 Task: Edit Directed By SAAC in Adrenaline Trailer
Action: Mouse pressed left at (126, 59)
Screenshot: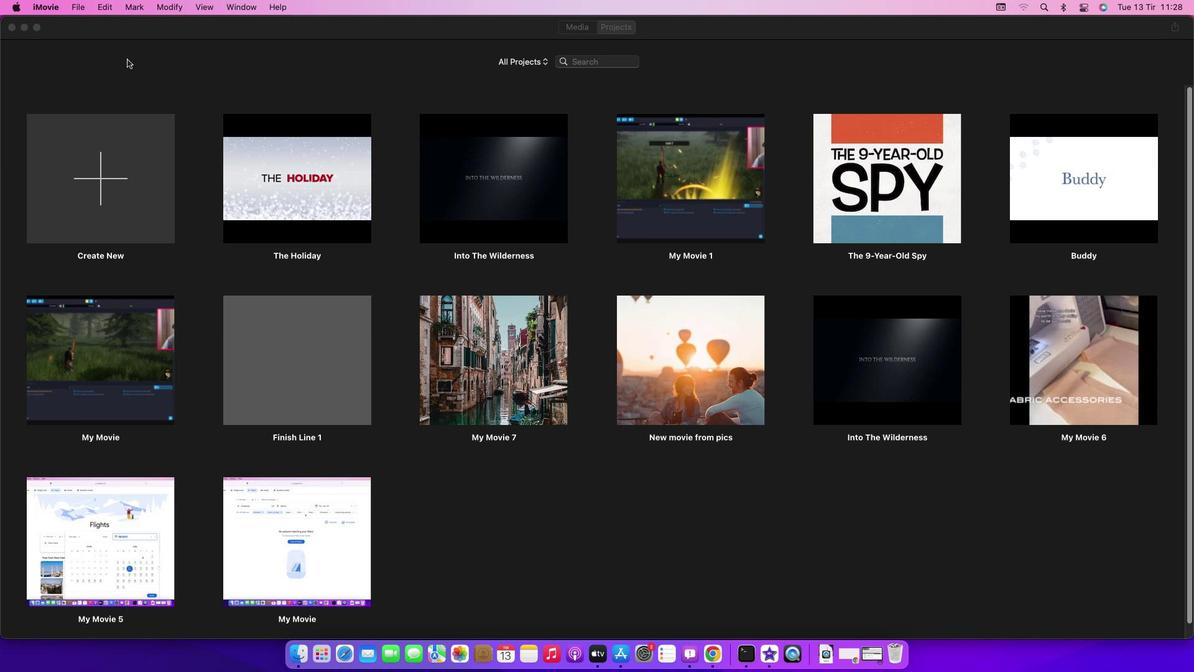 
Action: Mouse moved to (80, 7)
Screenshot: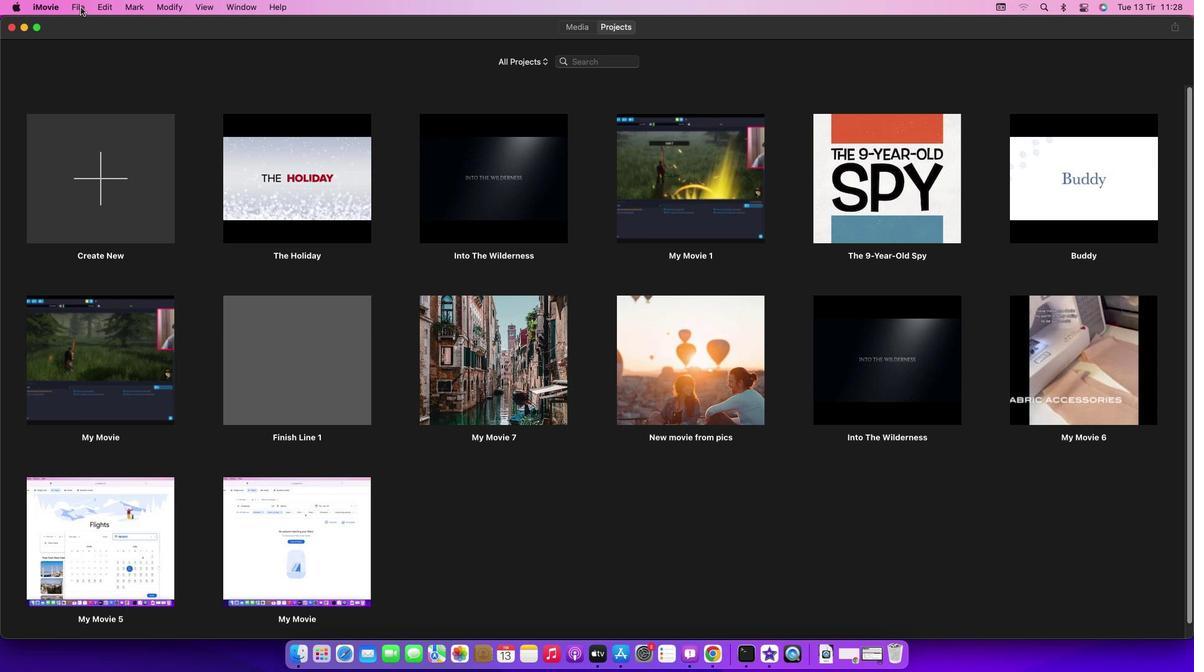 
Action: Mouse pressed left at (80, 7)
Screenshot: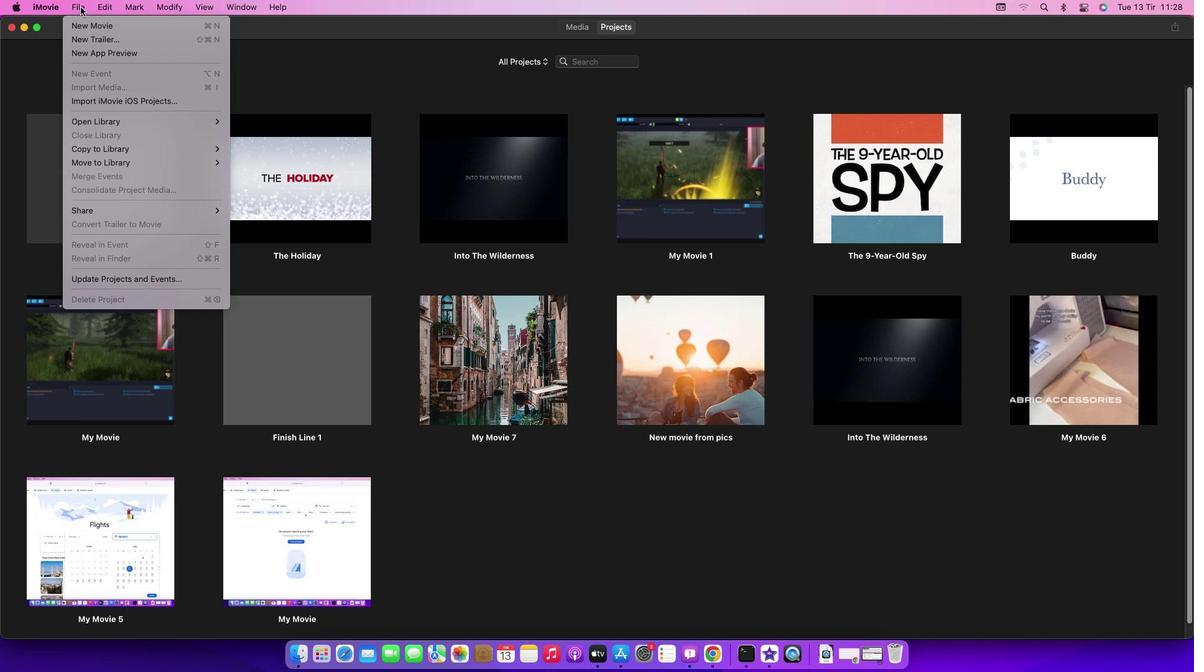 
Action: Mouse moved to (90, 36)
Screenshot: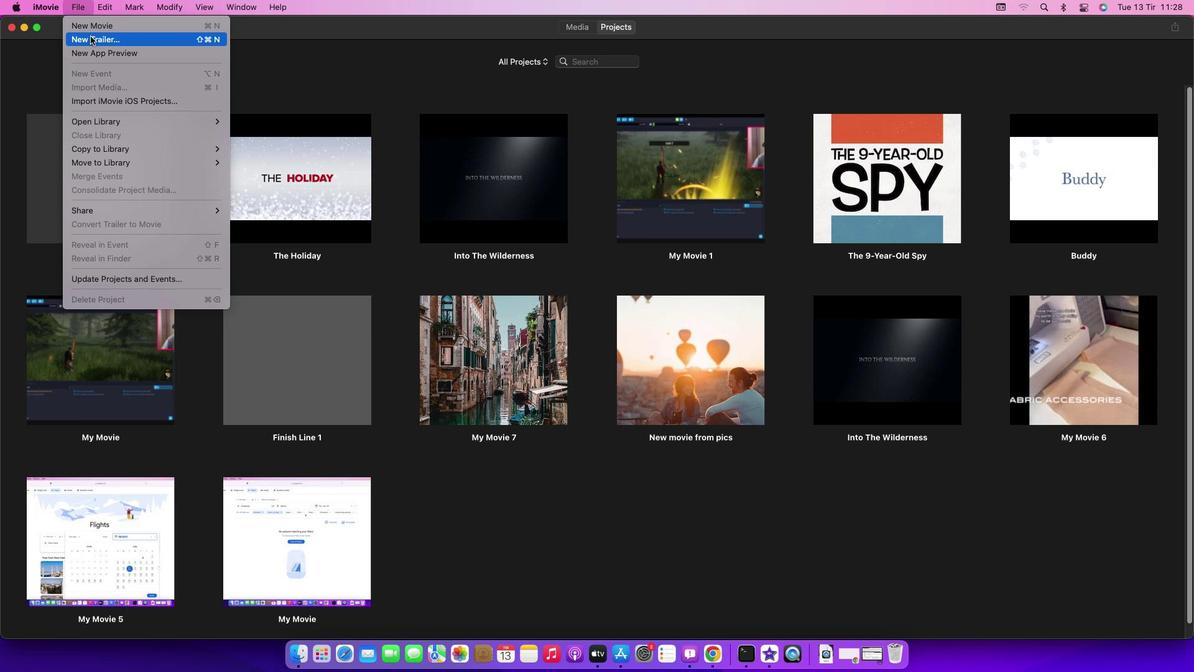 
Action: Mouse pressed left at (90, 36)
Screenshot: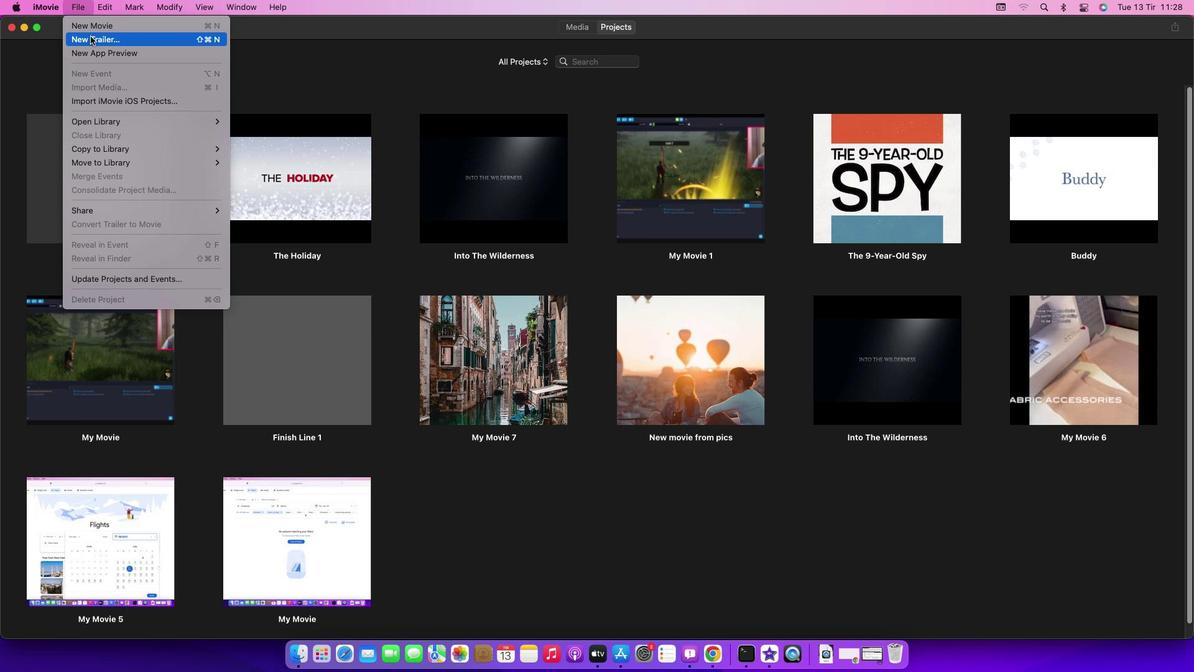 
Action: Mouse moved to (707, 351)
Screenshot: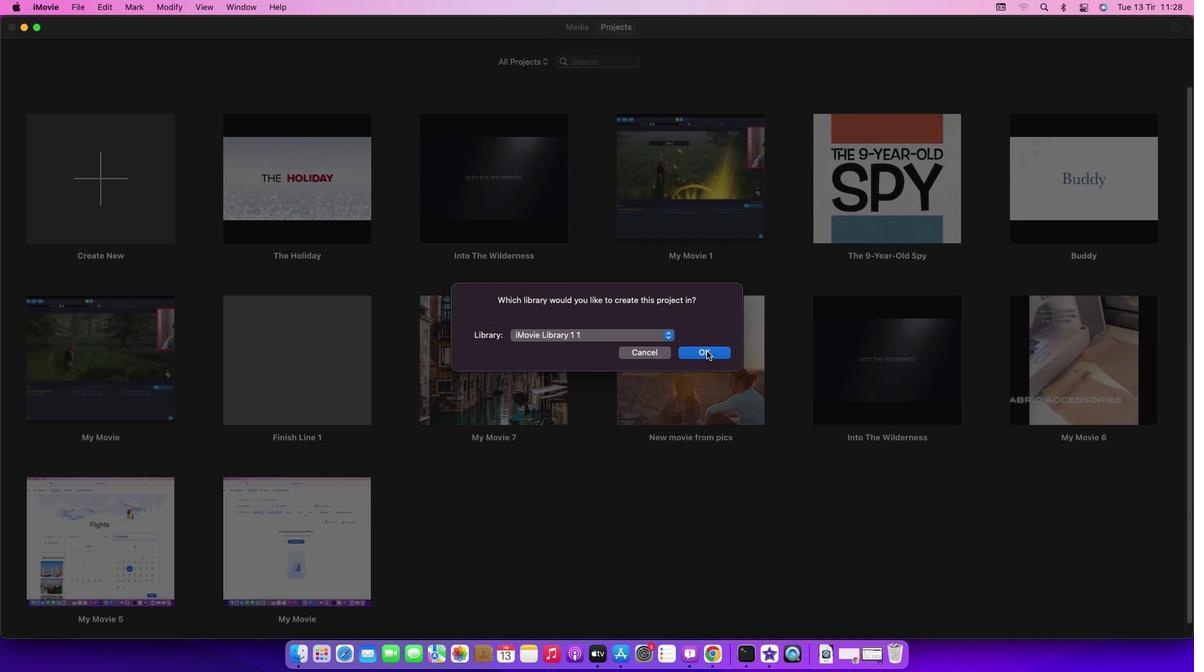 
Action: Mouse pressed left at (707, 351)
Screenshot: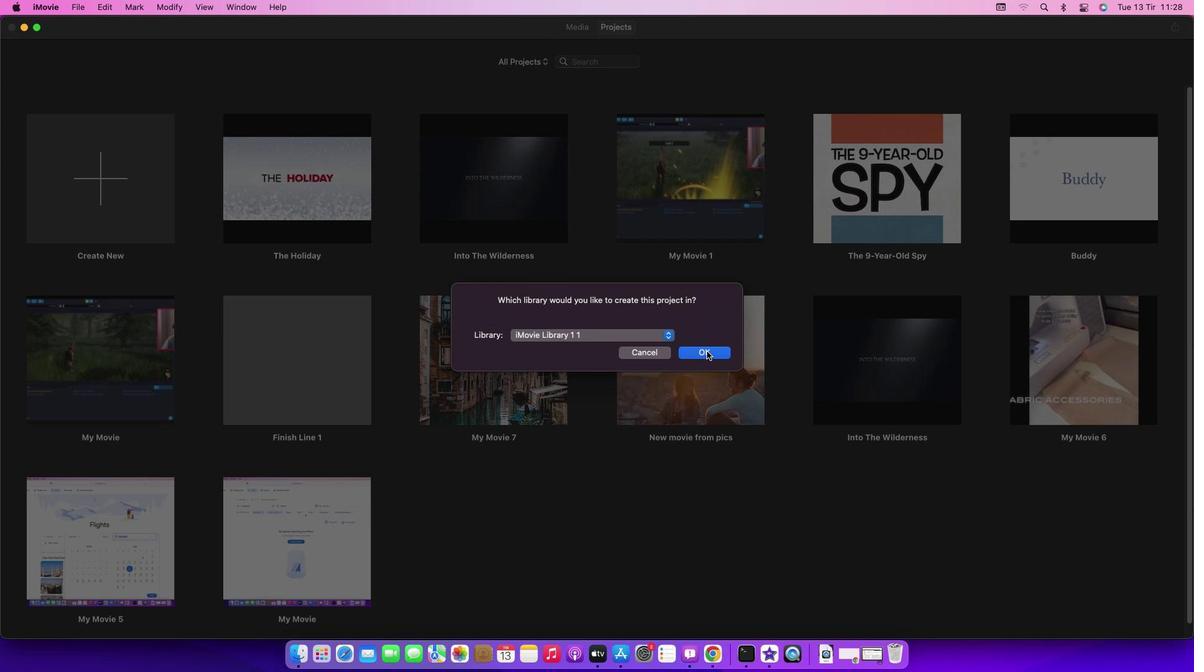 
Action: Mouse moved to (527, 246)
Screenshot: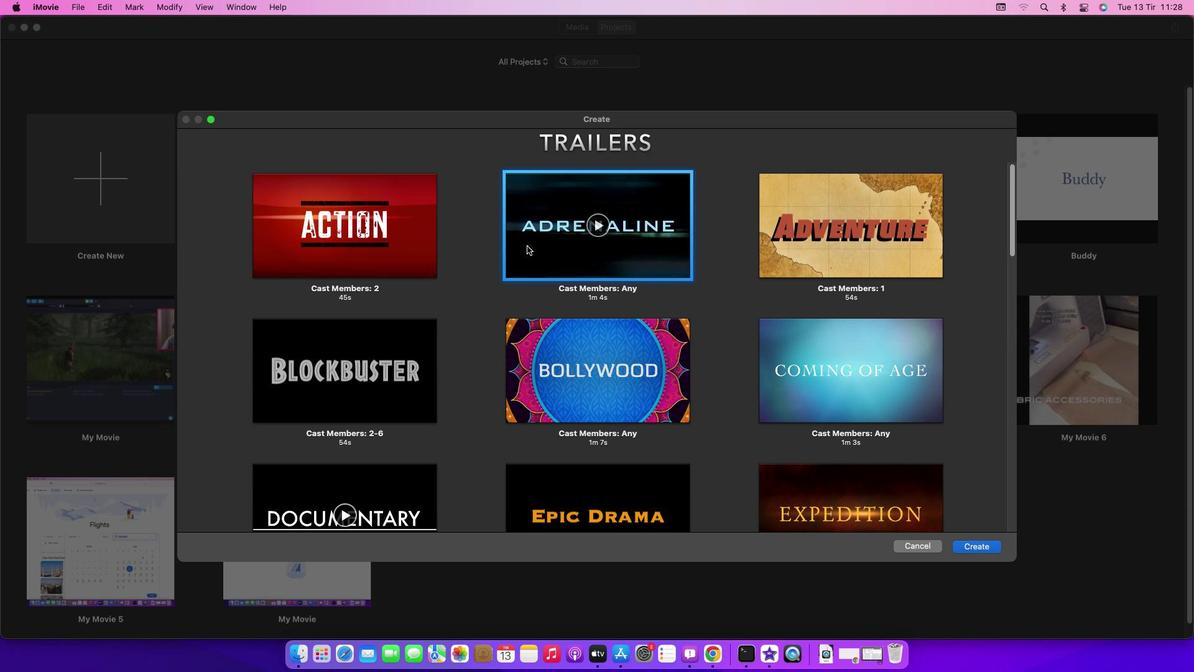 
Action: Mouse pressed left at (527, 246)
Screenshot: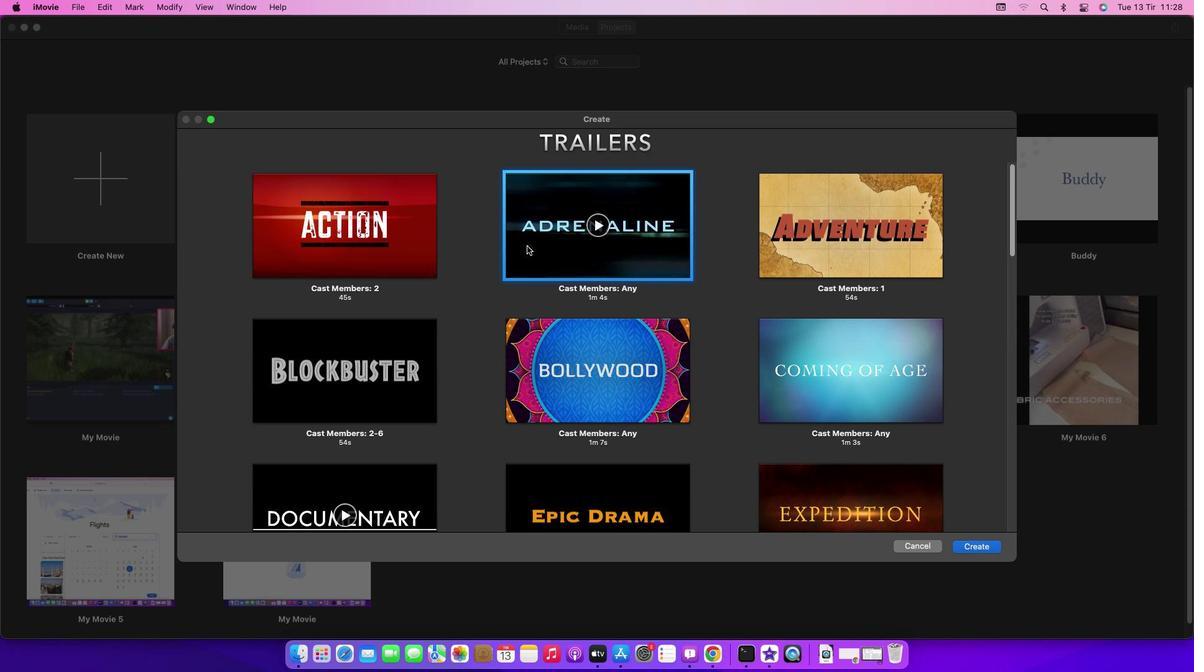 
Action: Mouse moved to (975, 548)
Screenshot: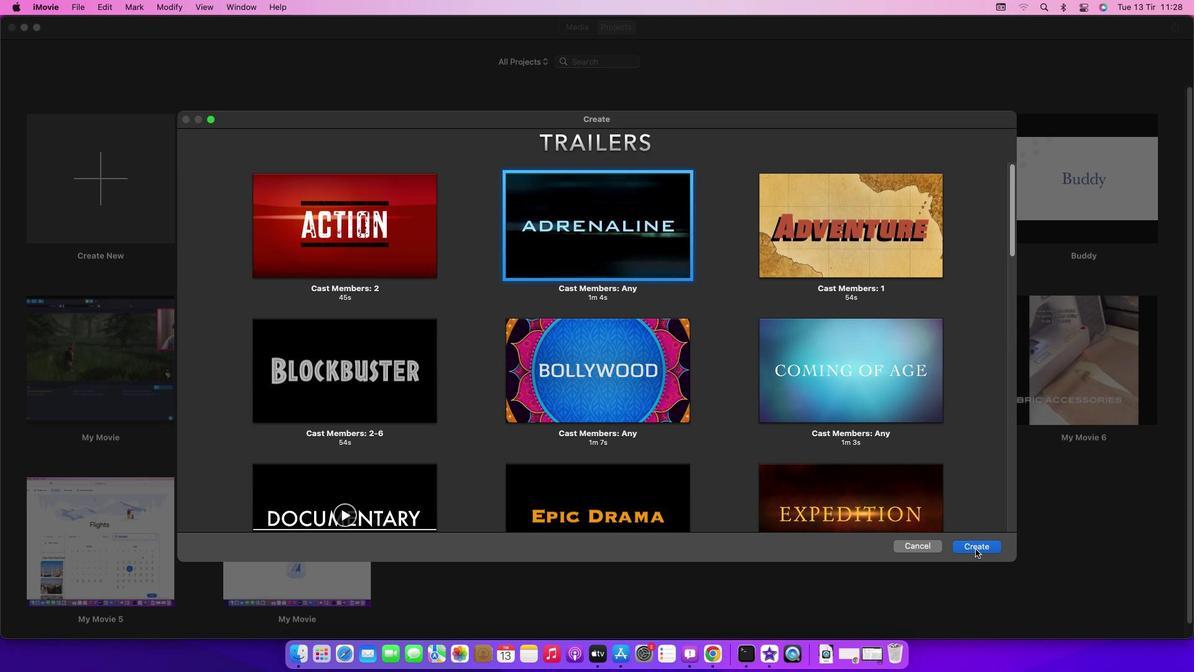 
Action: Mouse pressed left at (975, 548)
Screenshot: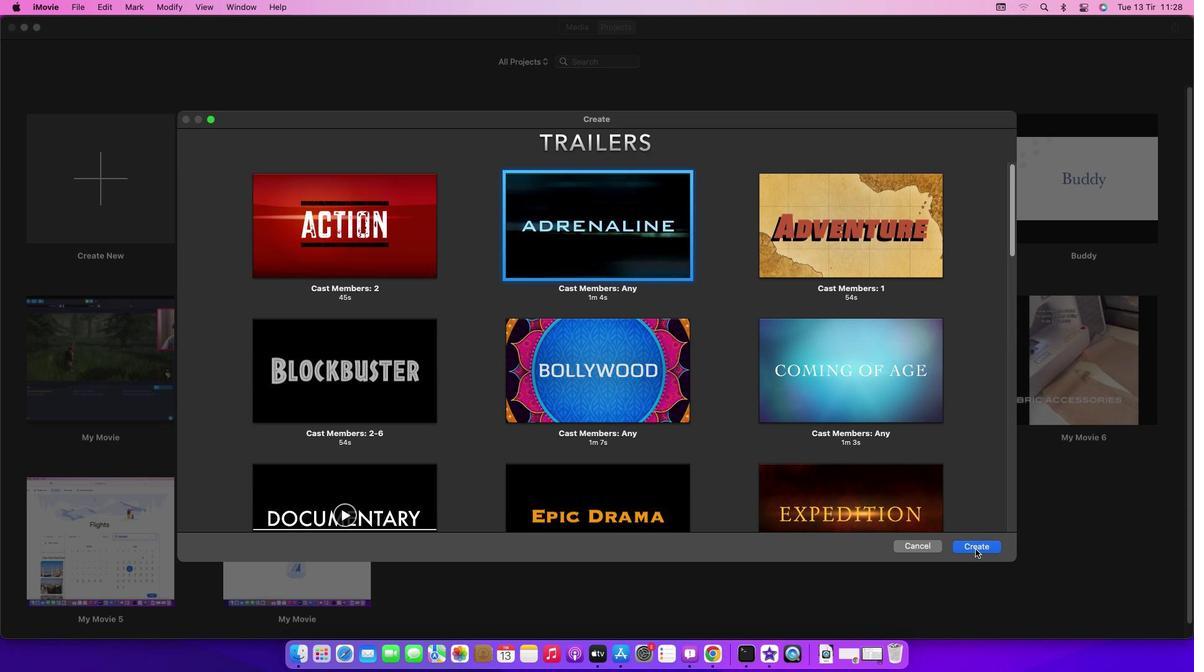 
Action: Mouse moved to (303, 515)
Screenshot: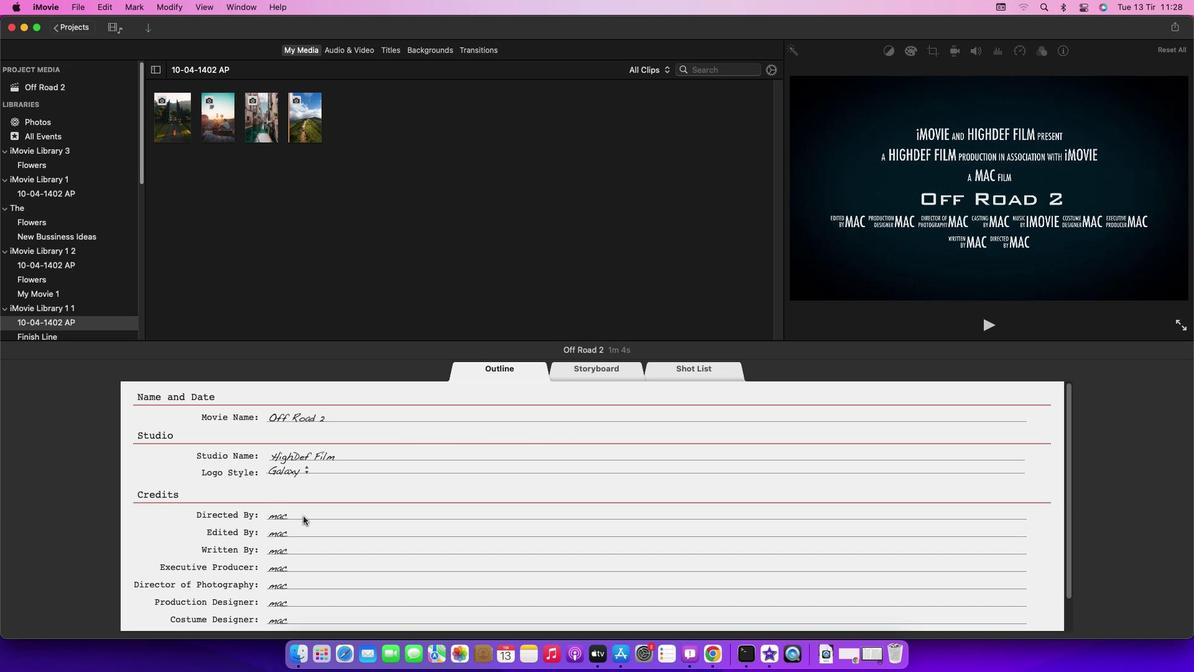 
Action: Mouse pressed left at (303, 515)
Screenshot: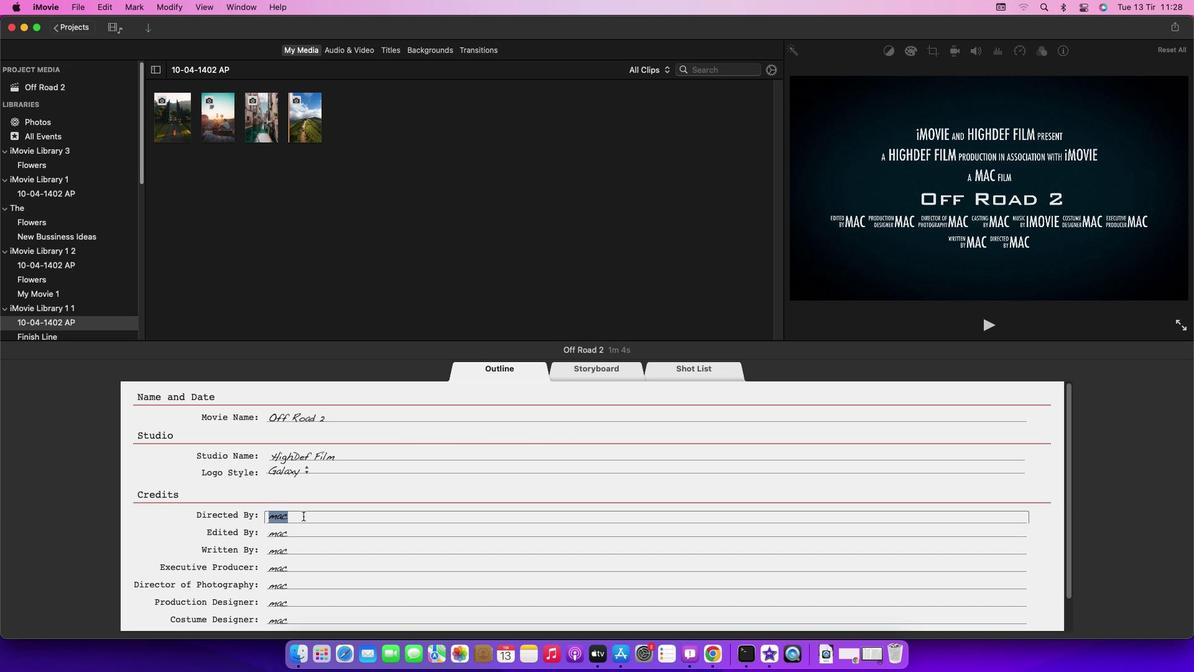 
Action: Mouse moved to (281, 537)
Screenshot: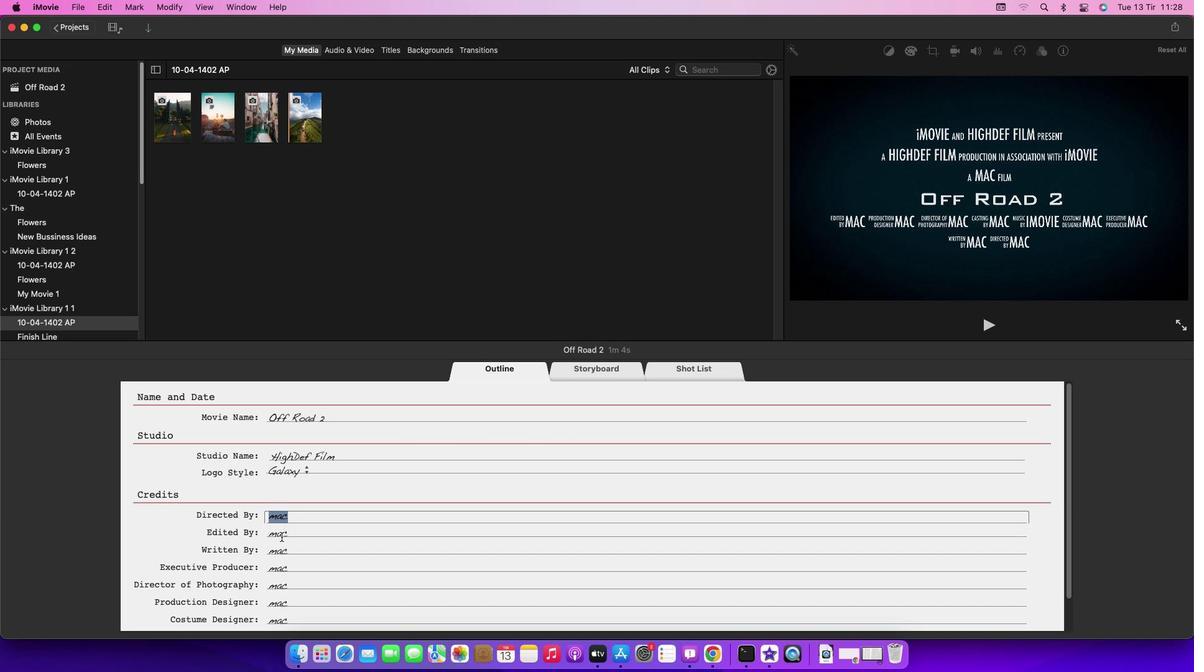 
Action: Key pressed Key.backspaceKey.caps_lock'S''A''A''C'Key.enter
Screenshot: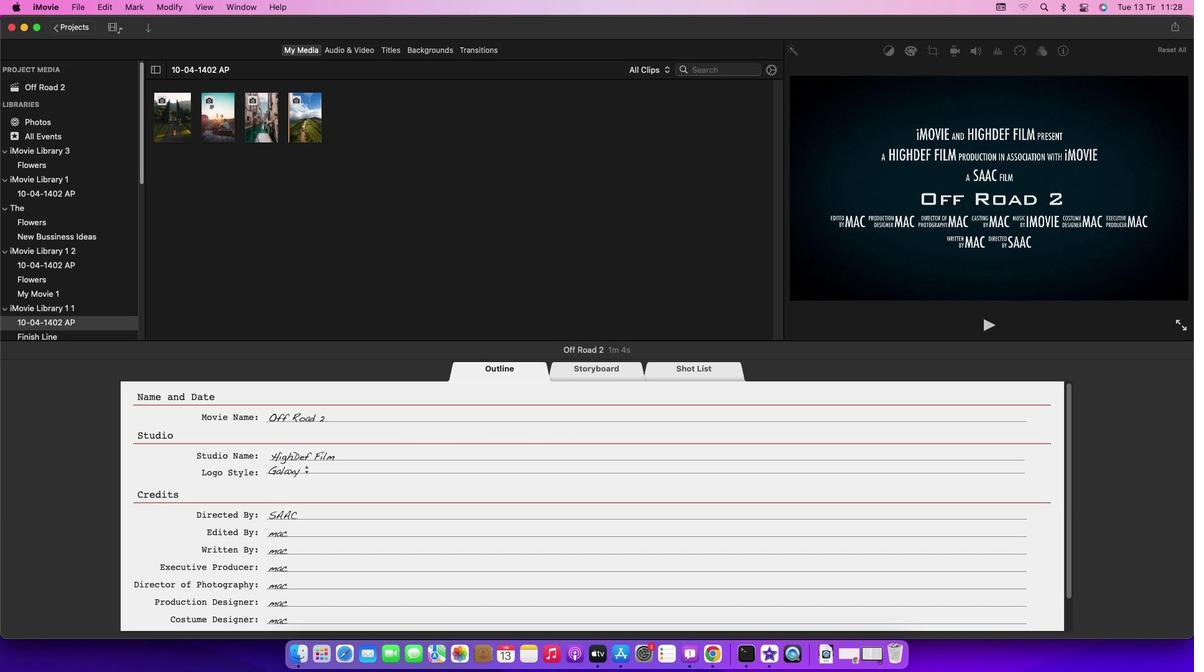 
